 Task: Move the task Integrate a new online platform for online tutoring services to the section To-Do in the project AnchorTech and sort the tasks in the project by Due Date
Action: Mouse moved to (670, 427)
Screenshot: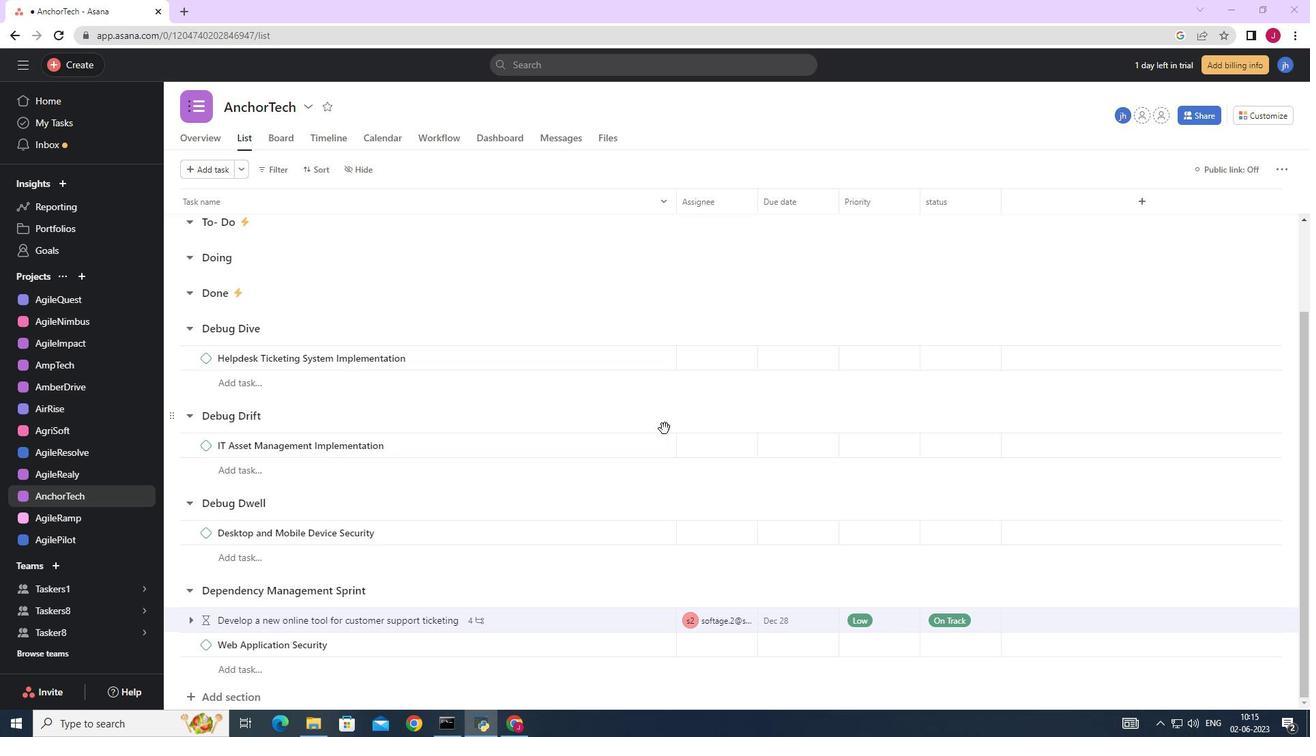 
Action: Mouse scrolled (670, 428) with delta (0, 0)
Screenshot: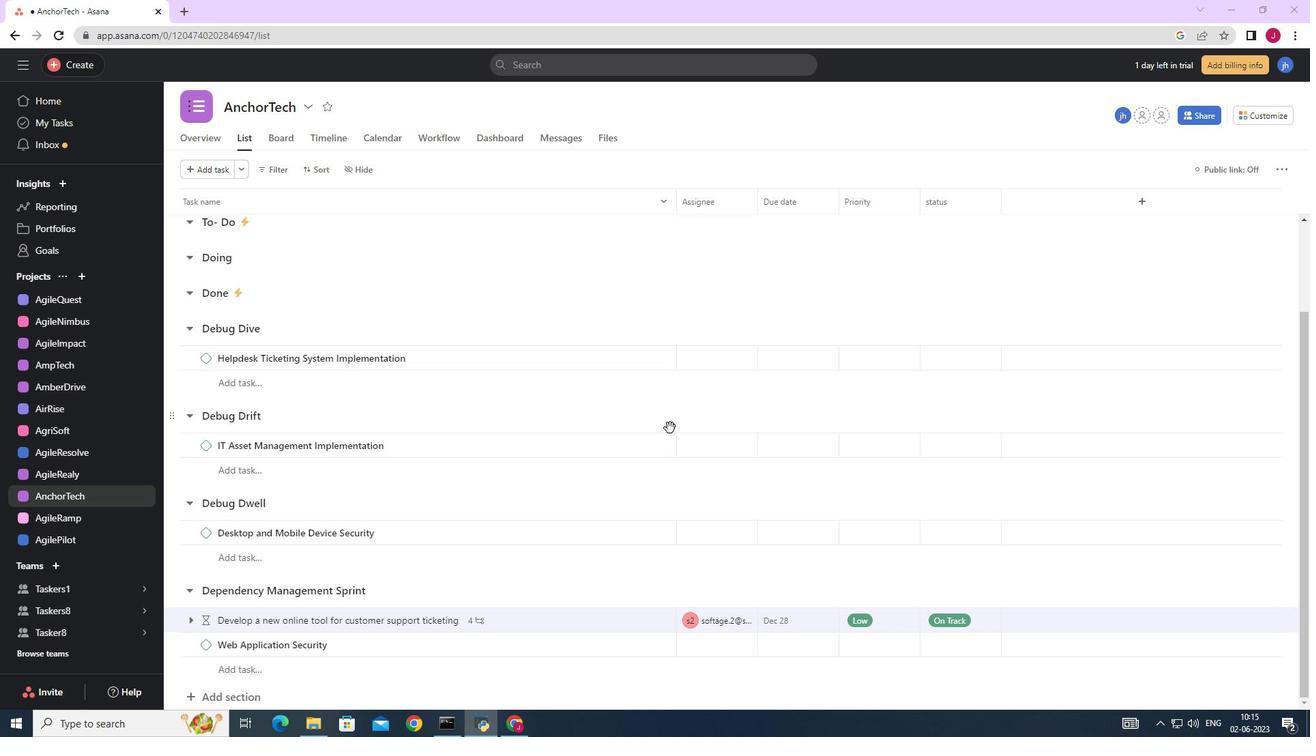 
Action: Mouse scrolled (670, 428) with delta (0, 0)
Screenshot: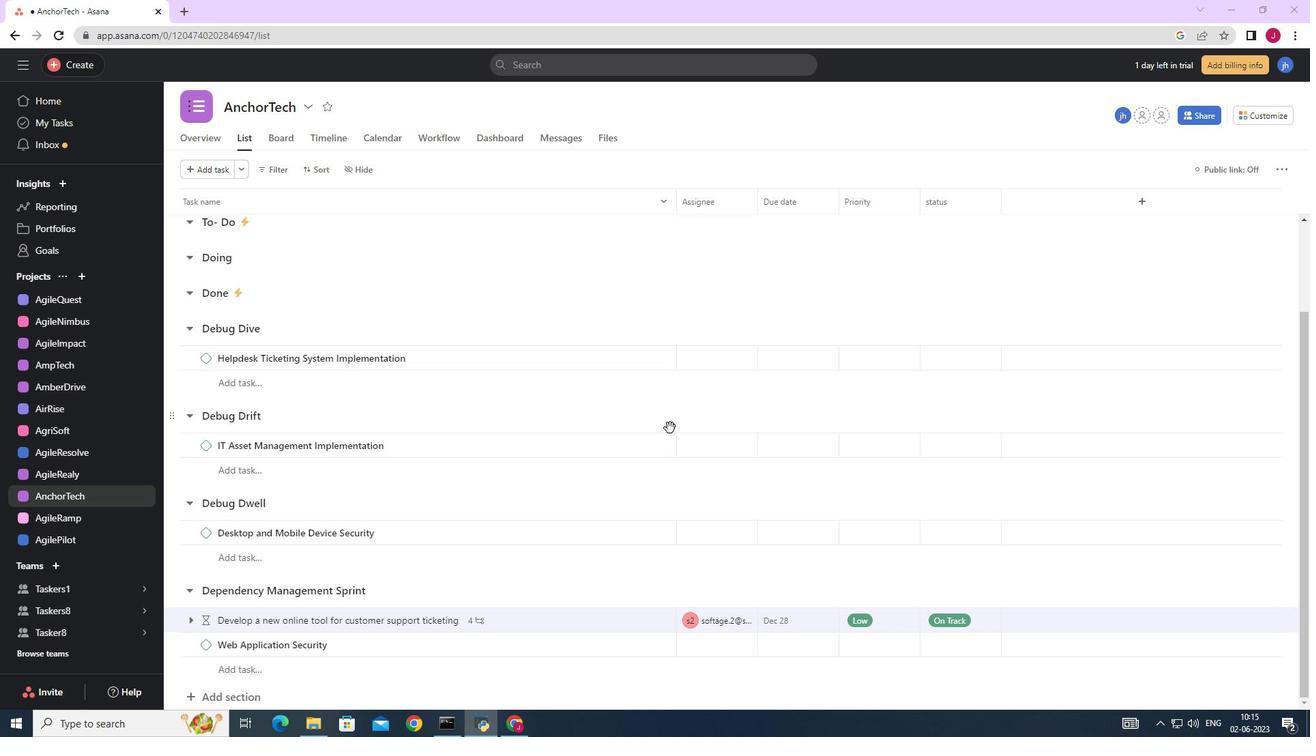 
Action: Mouse scrolled (670, 428) with delta (0, 0)
Screenshot: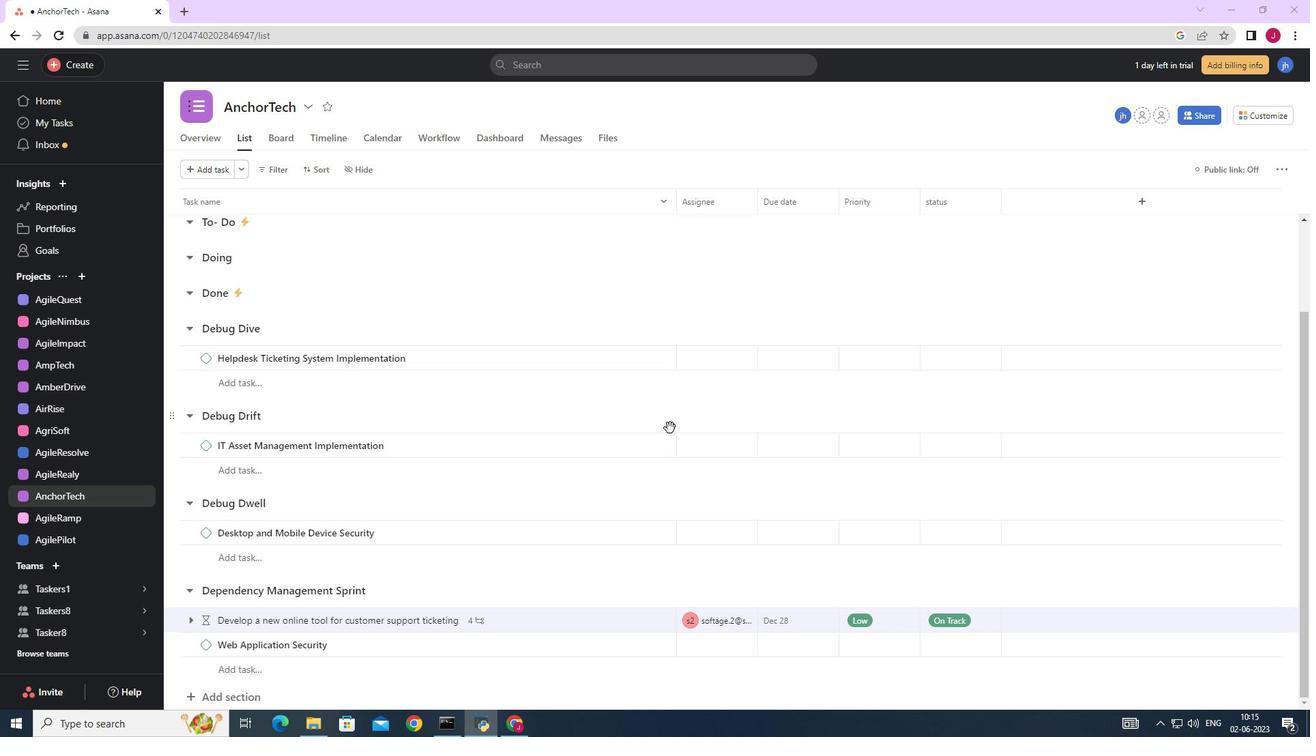 
Action: Mouse scrolled (670, 428) with delta (0, 0)
Screenshot: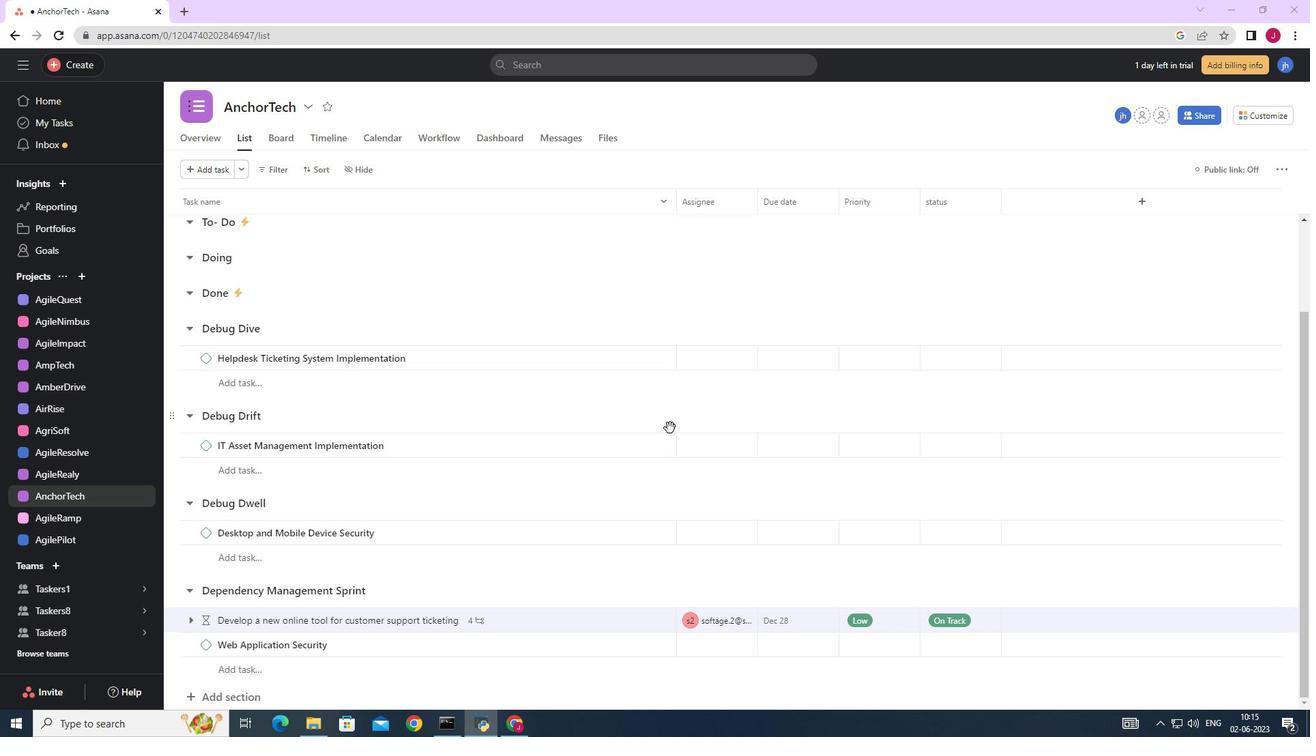 
Action: Mouse moved to (610, 380)
Screenshot: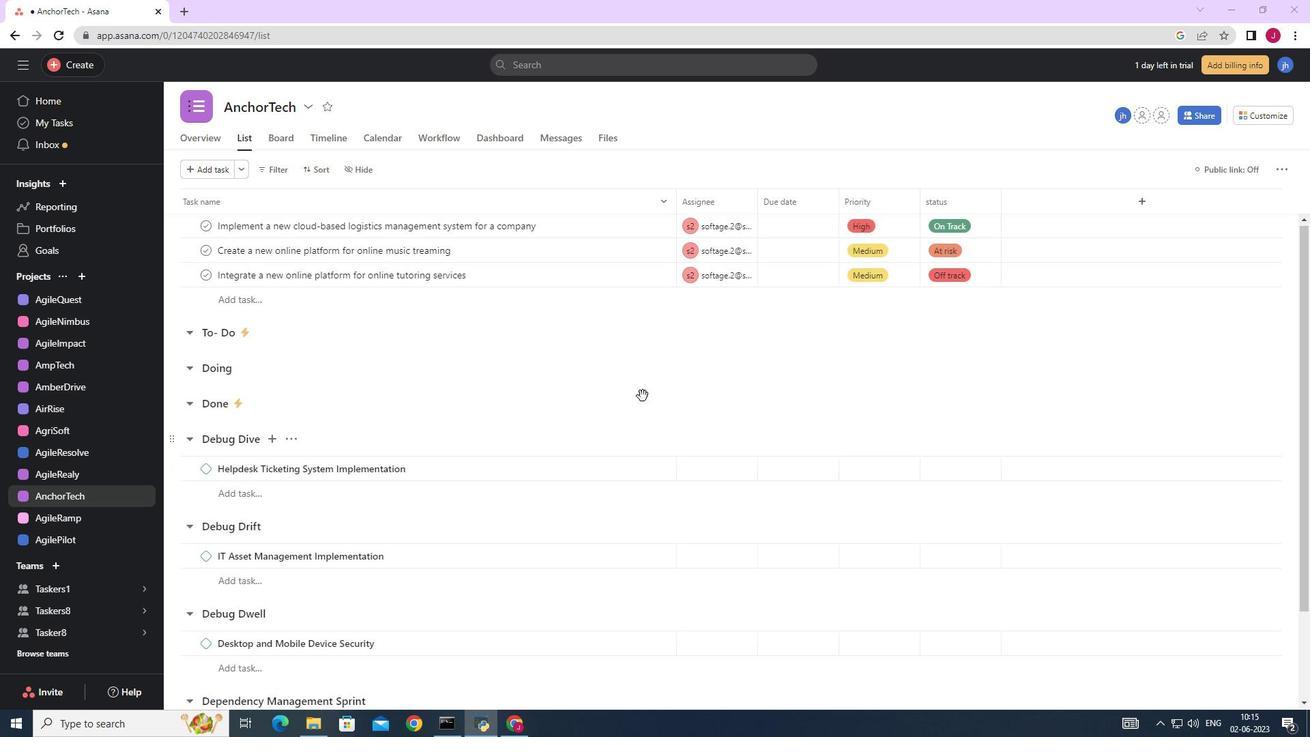 
Action: Mouse scrolled (610, 381) with delta (0, 0)
Screenshot: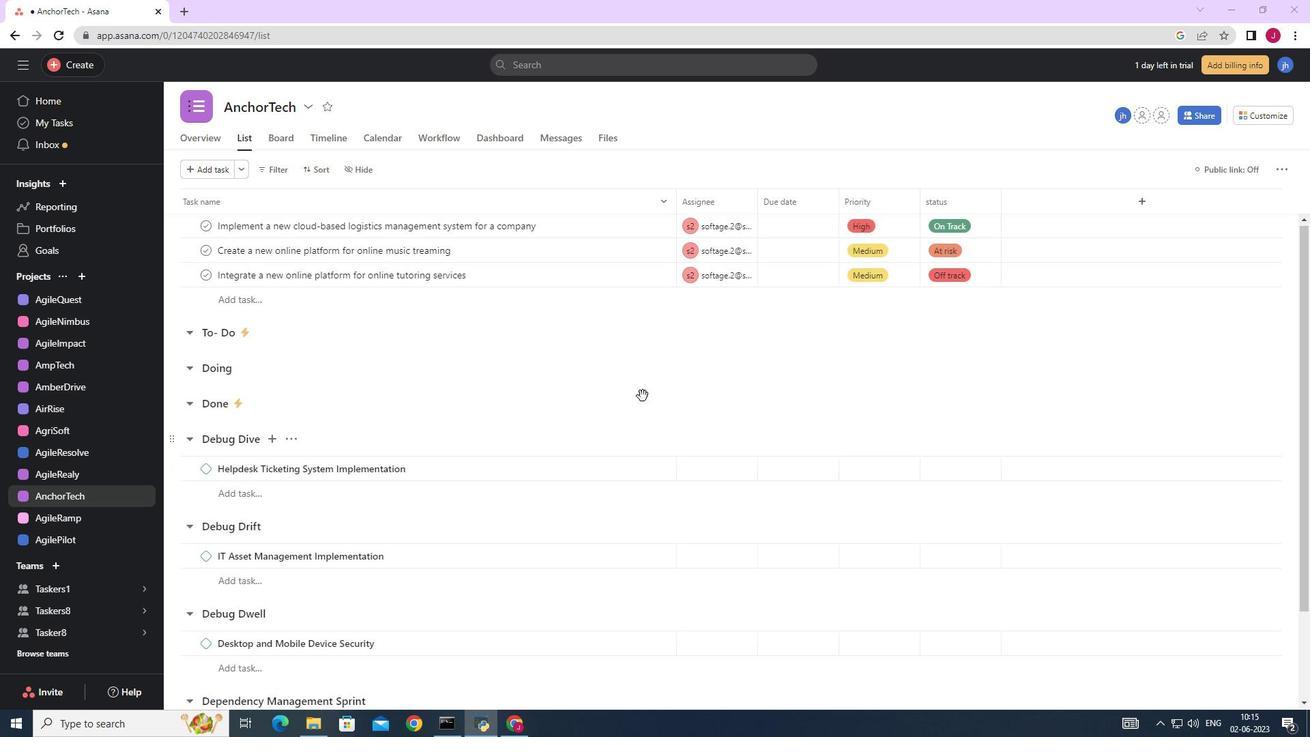 
Action: Mouse scrolled (610, 381) with delta (0, 0)
Screenshot: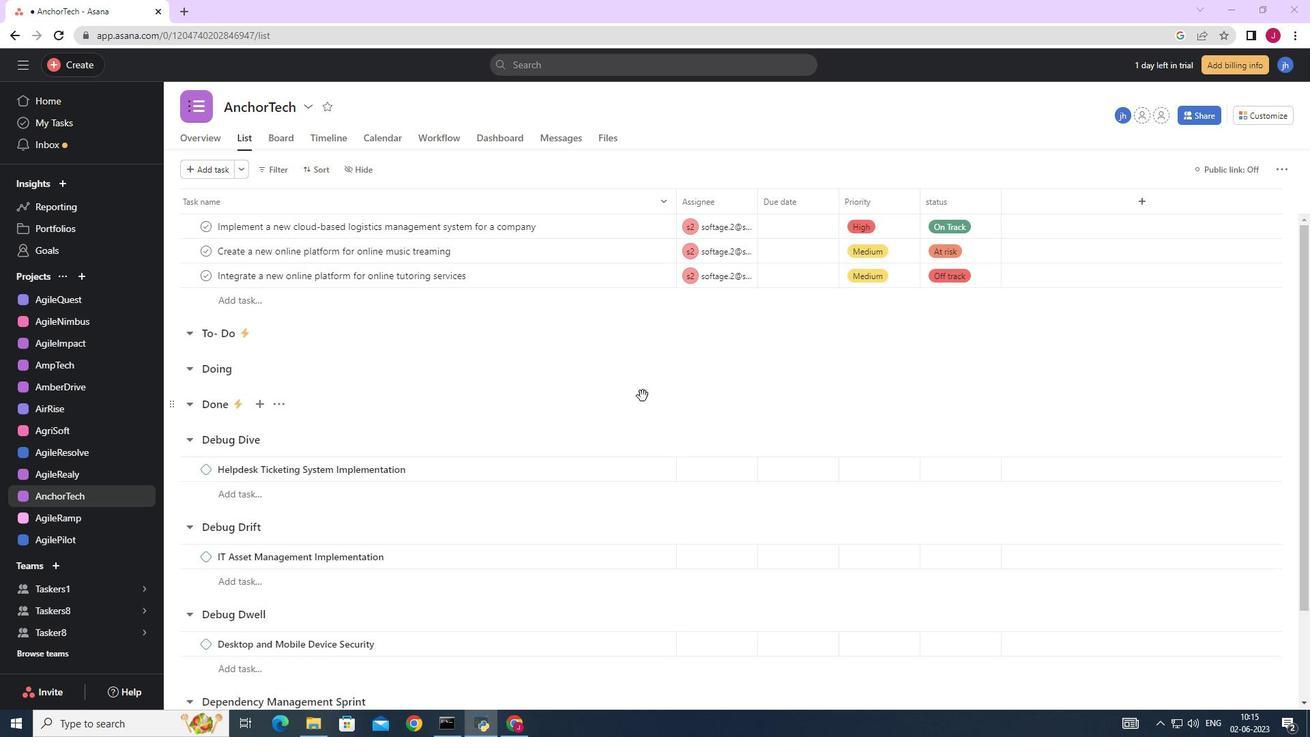 
Action: Mouse moved to (610, 380)
Screenshot: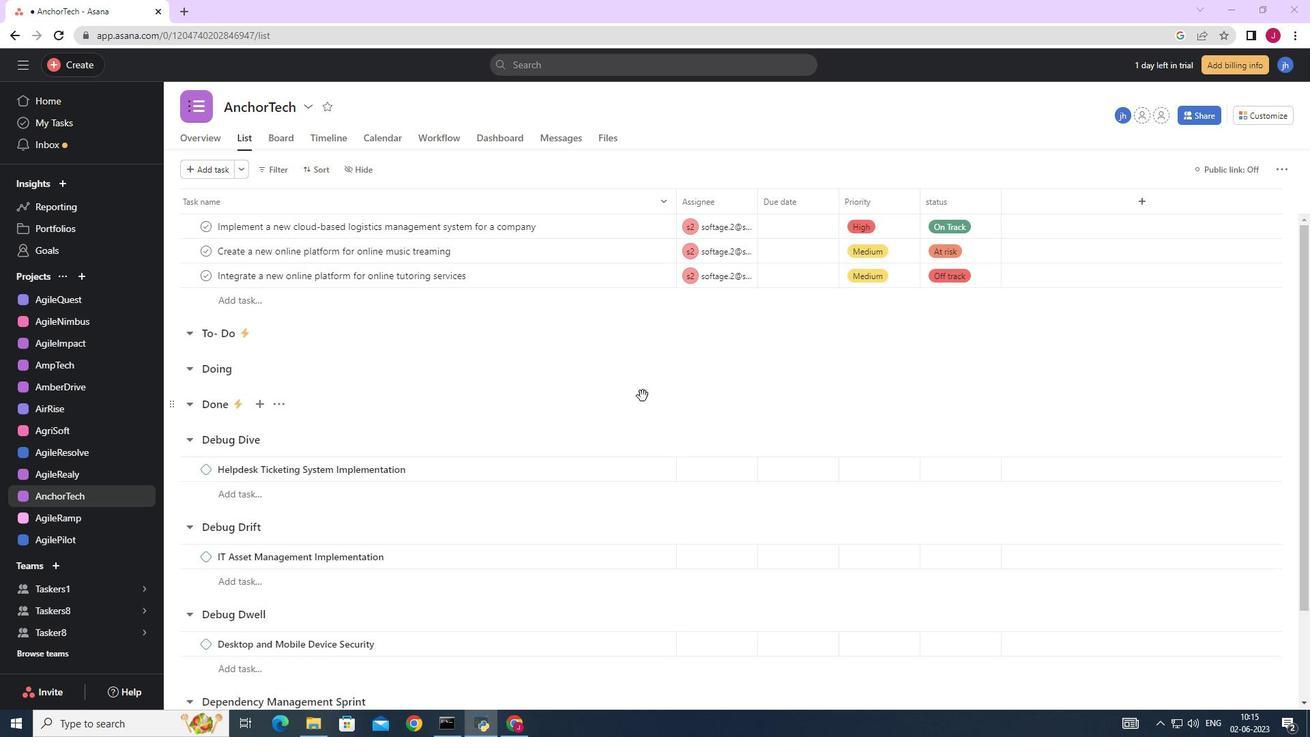 
Action: Mouse scrolled (610, 381) with delta (0, 0)
Screenshot: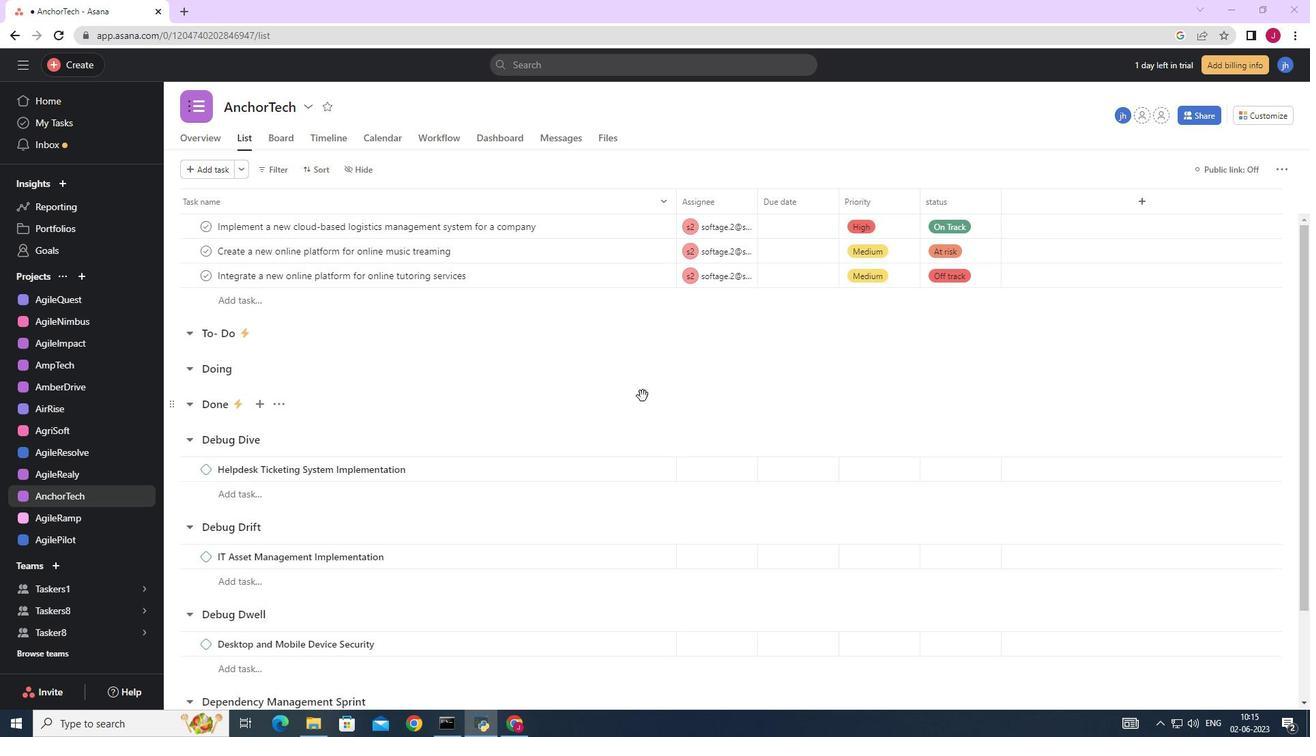 
Action: Mouse moved to (634, 277)
Screenshot: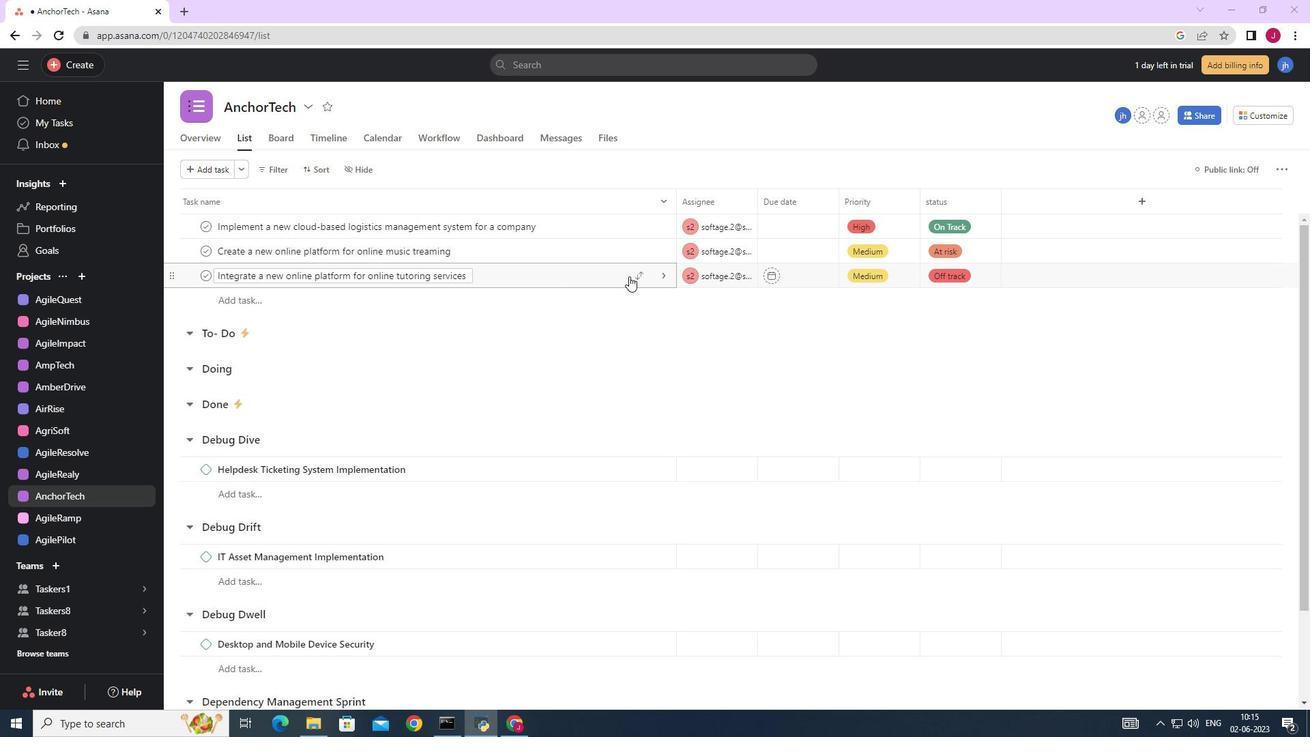 
Action: Mouse pressed left at (634, 277)
Screenshot: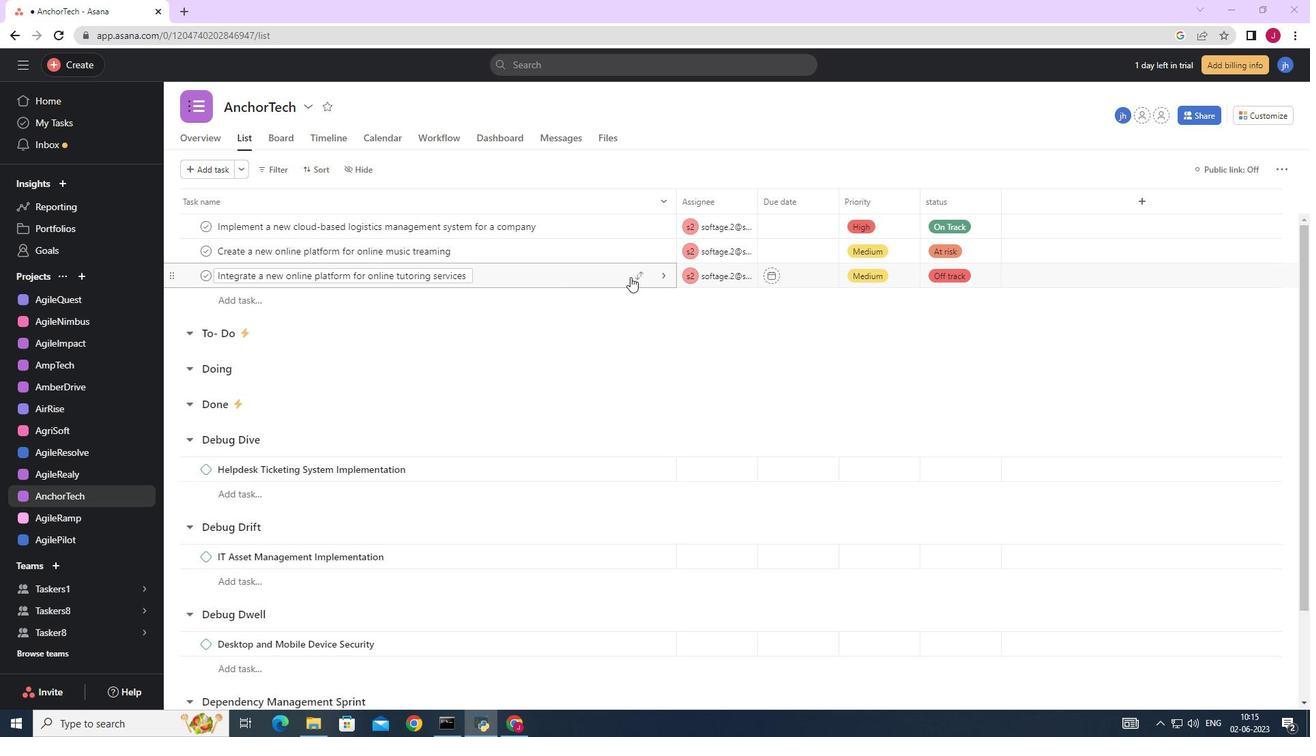 
Action: Mouse moved to (547, 347)
Screenshot: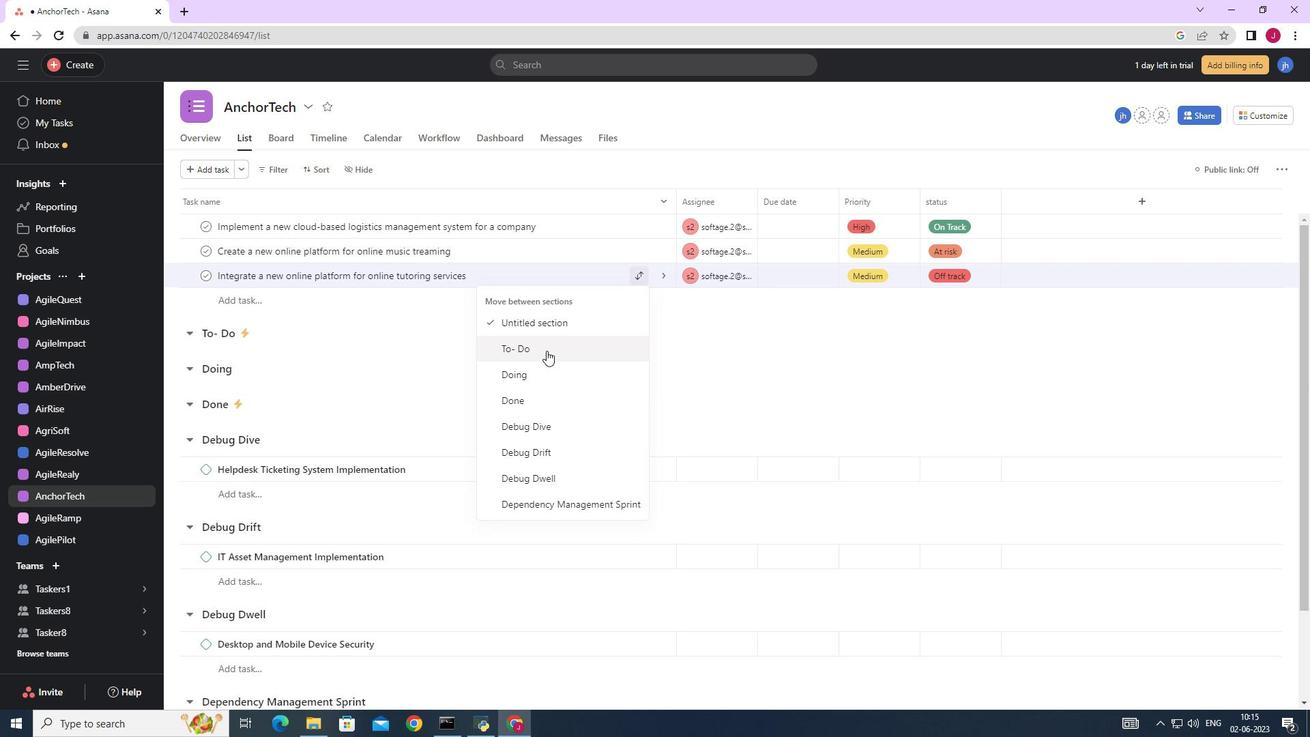 
Action: Mouse pressed left at (547, 347)
Screenshot: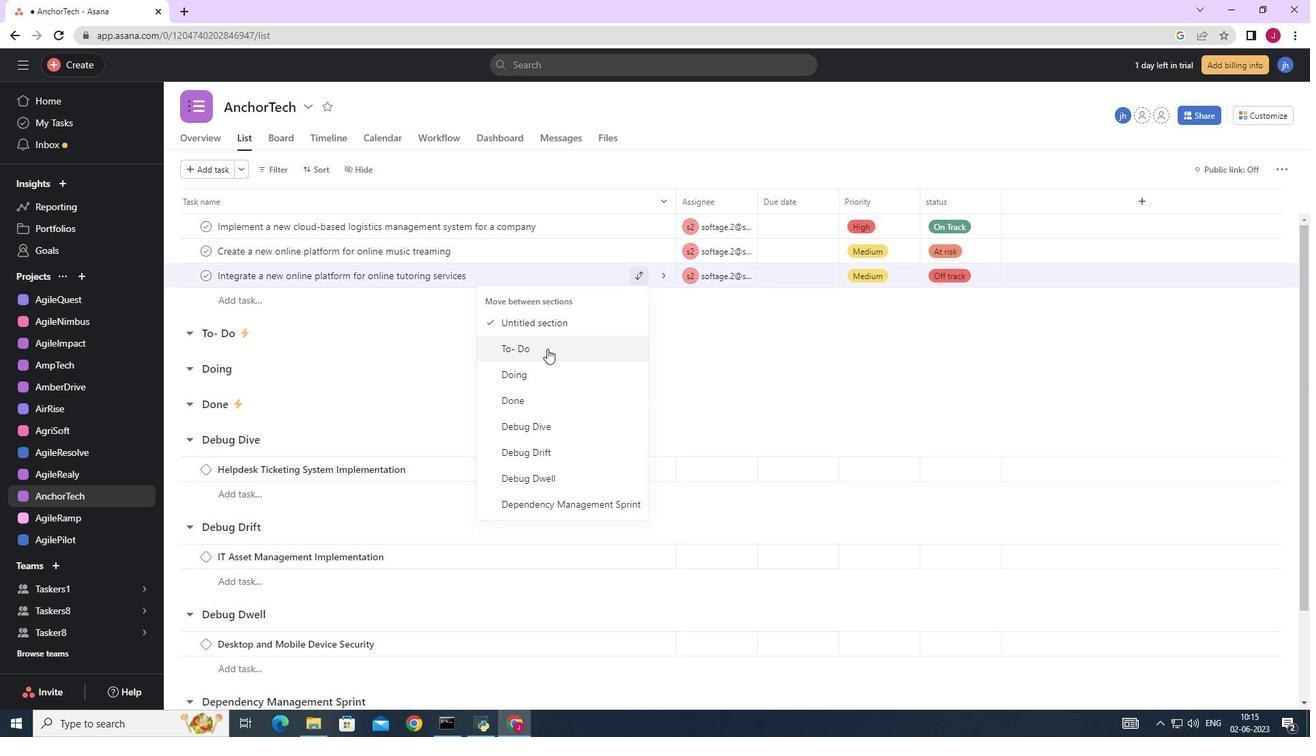 
Action: Mouse moved to (314, 172)
Screenshot: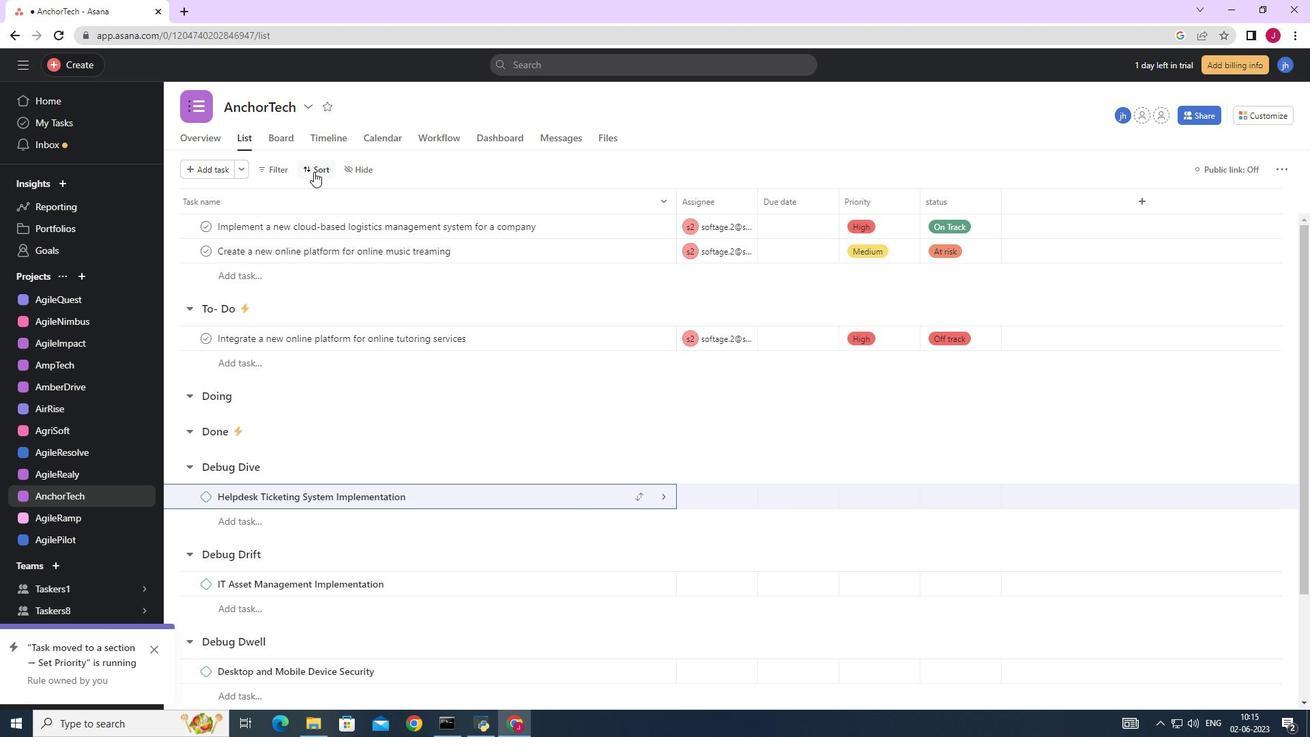 
Action: Mouse pressed left at (314, 172)
Screenshot: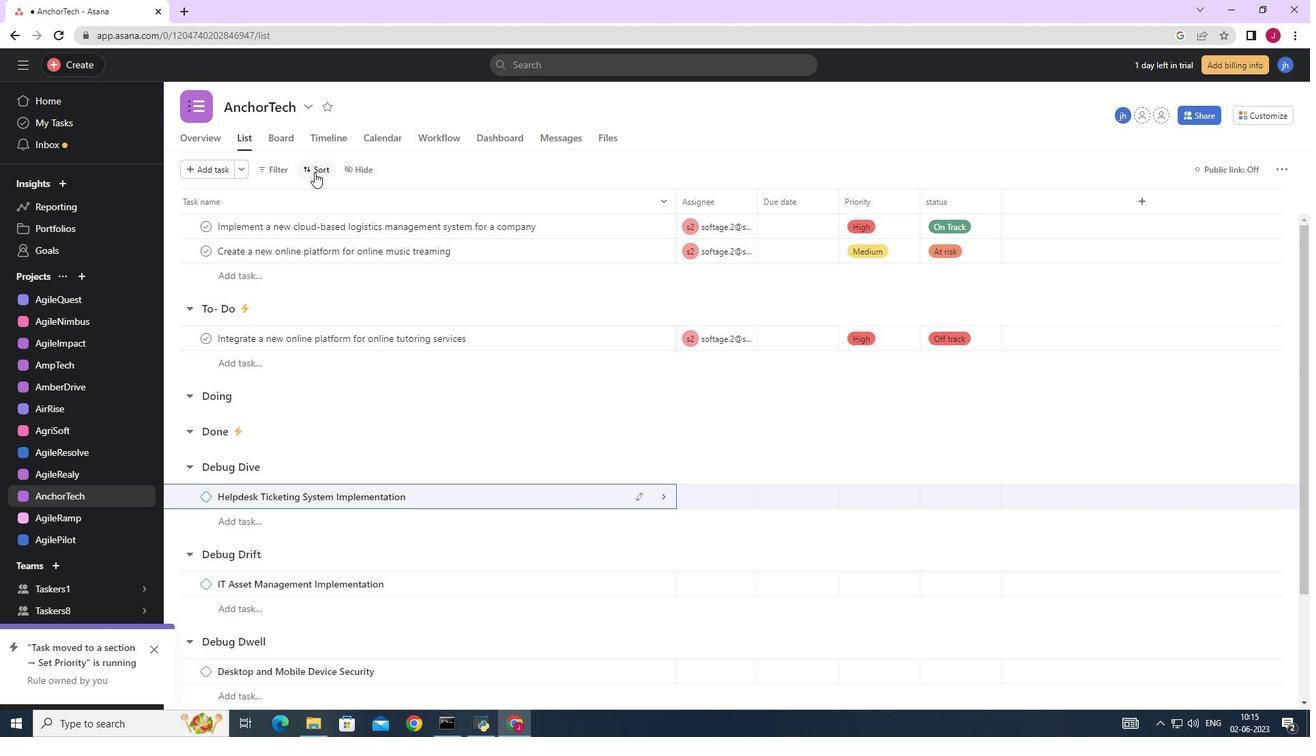 
Action: Mouse moved to (333, 252)
Screenshot: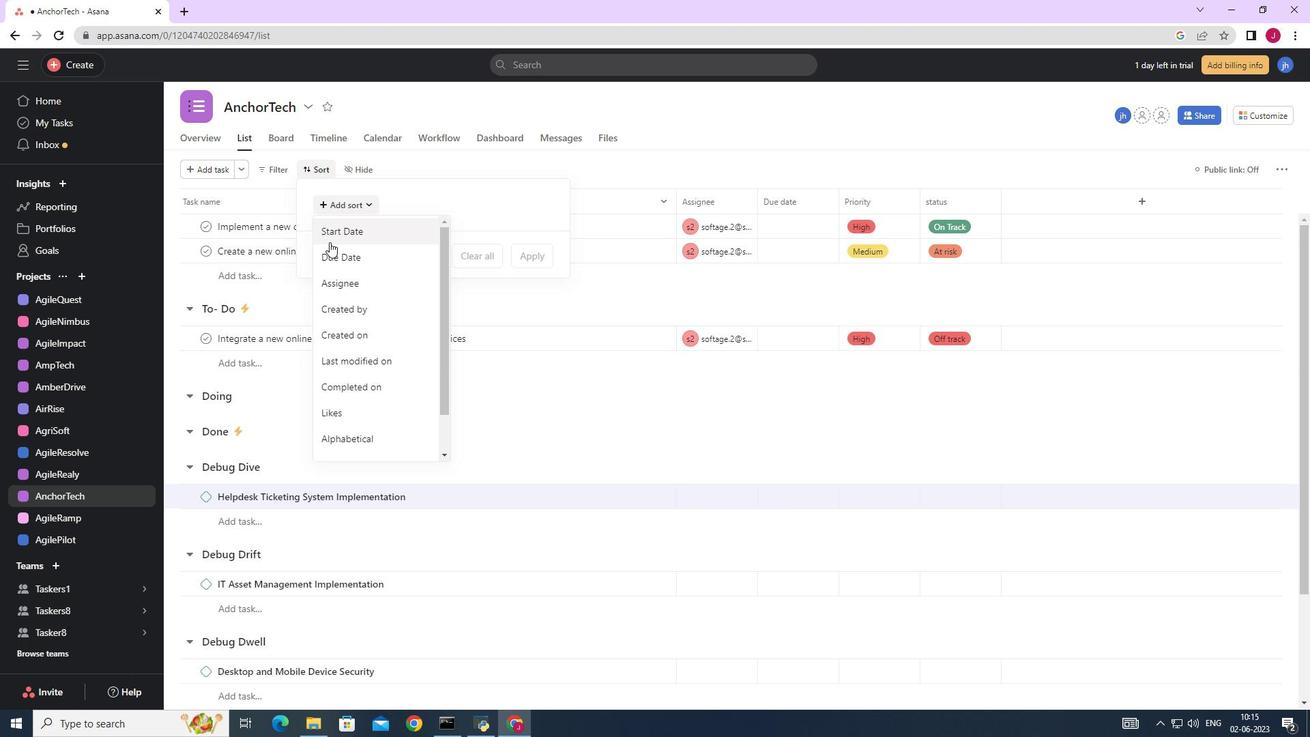 
Action: Mouse pressed left at (333, 252)
Screenshot: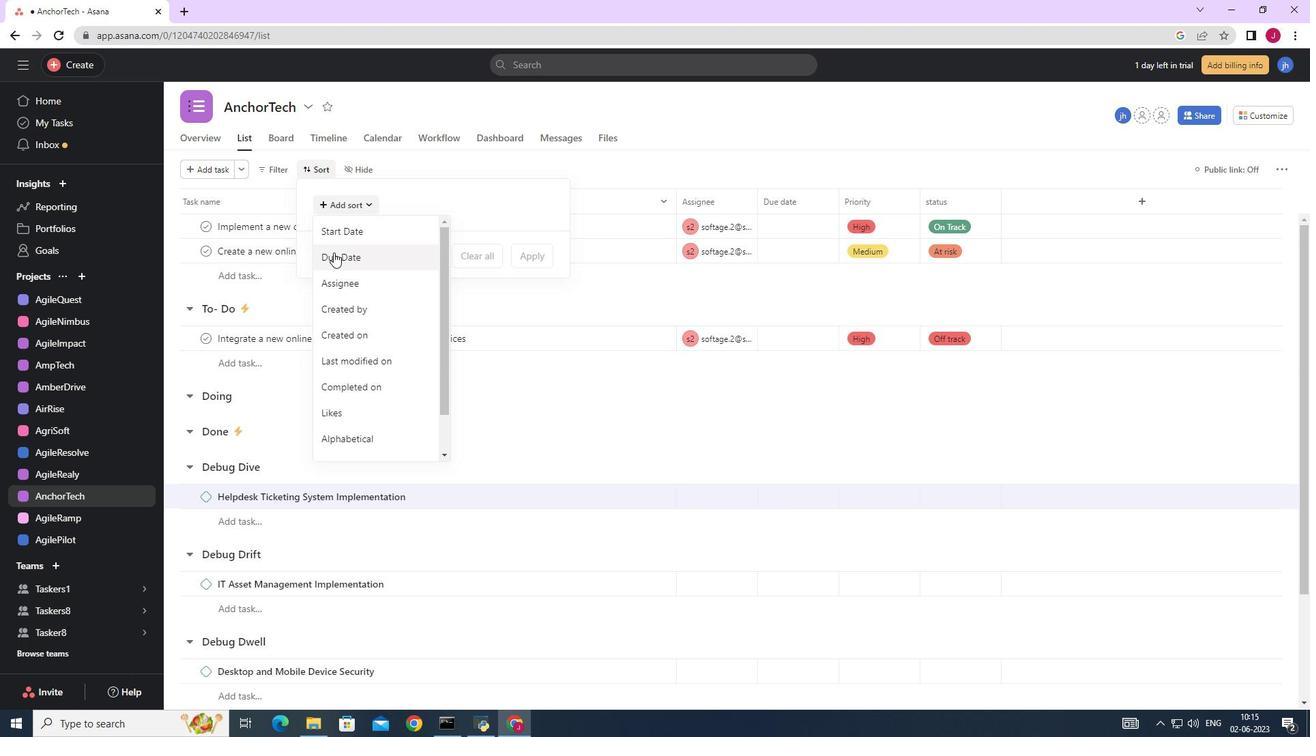 
Action: Mouse moved to (540, 311)
Screenshot: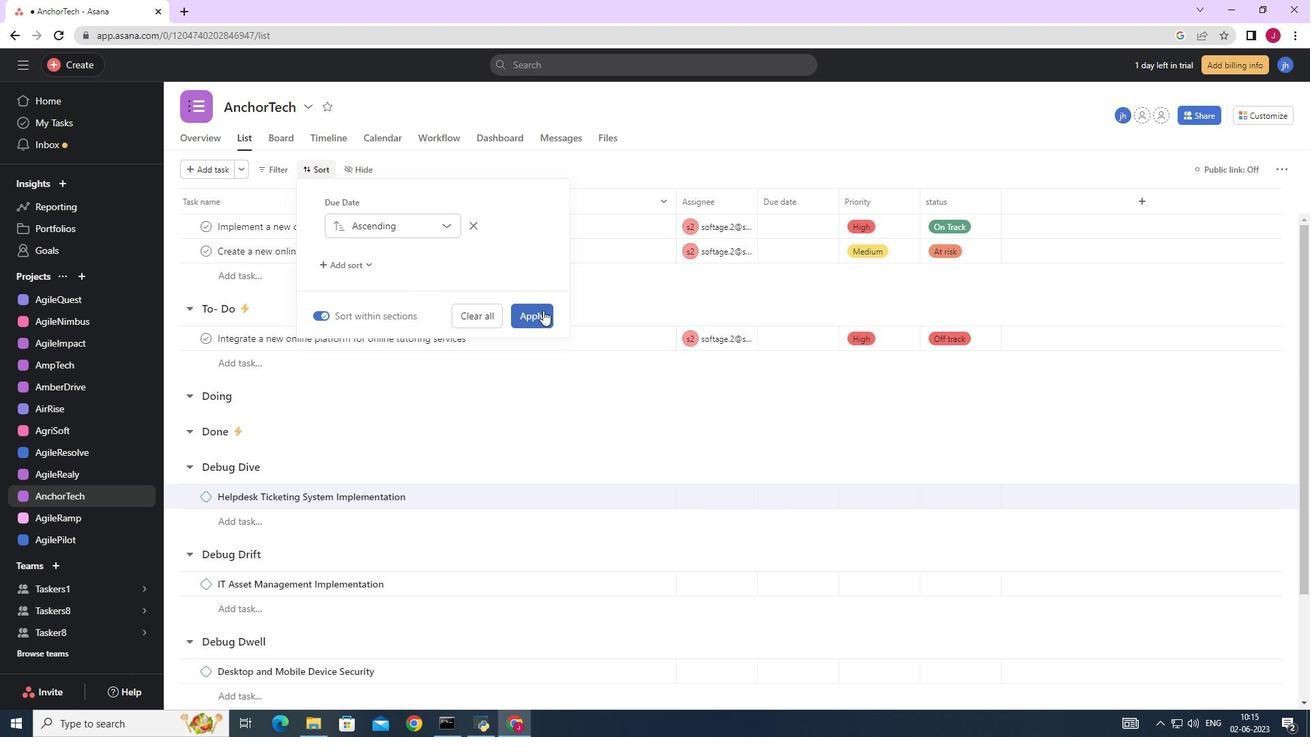 
Action: Mouse pressed left at (540, 311)
Screenshot: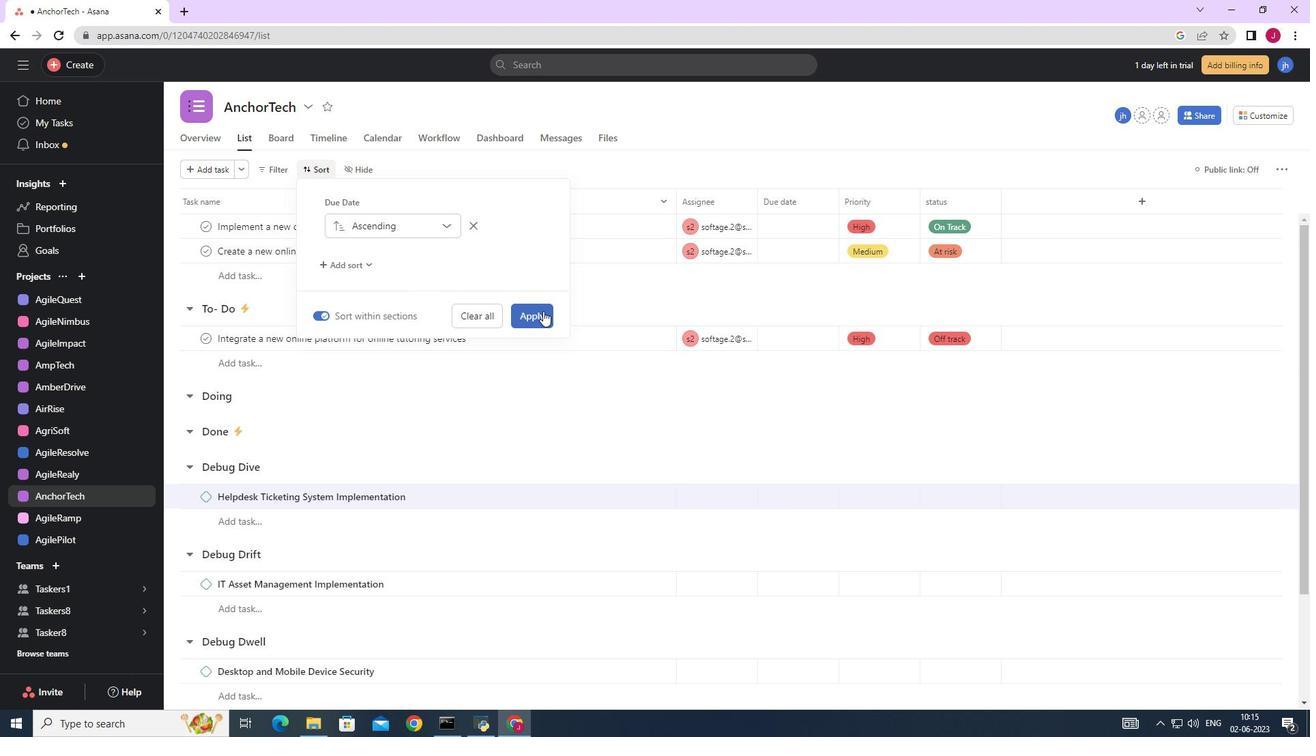 
Action: Mouse moved to (597, 367)
Screenshot: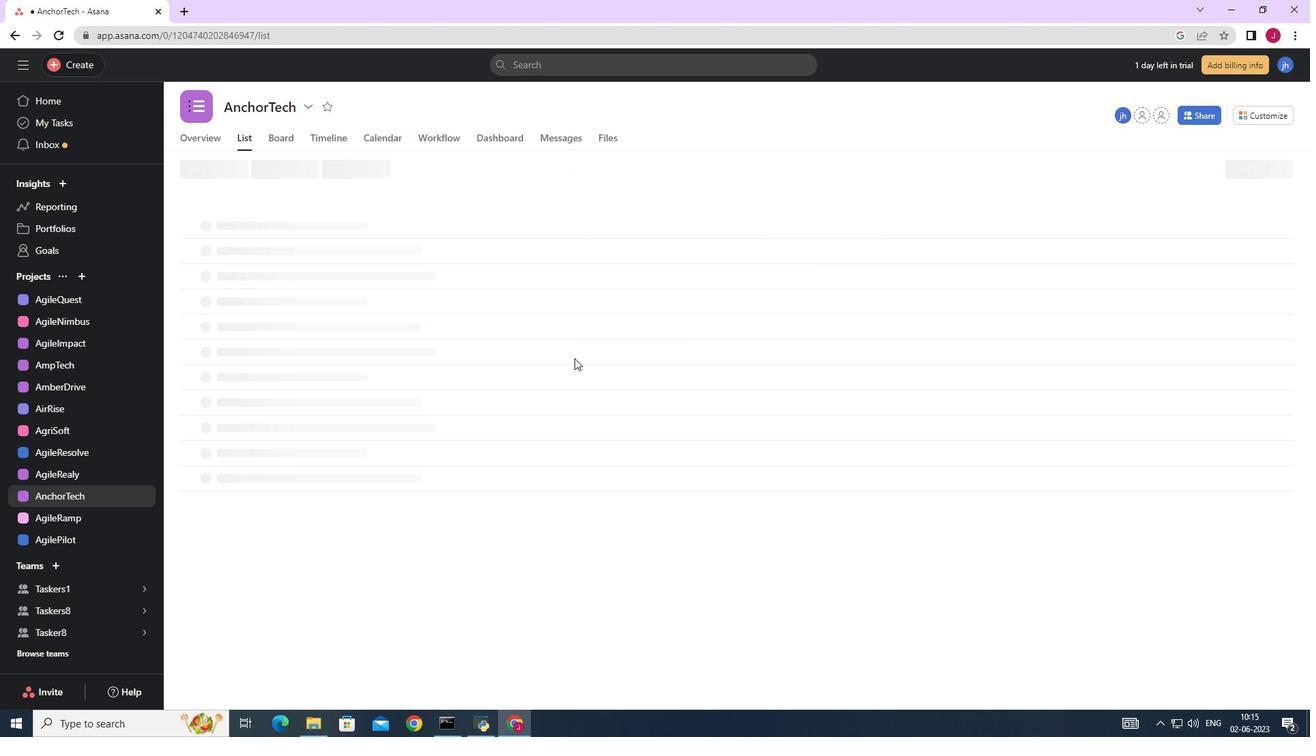 
